 Task: Initiate a ticket for a report of a discrepancy in transaction history.
Action: Mouse moved to (45, 40)
Screenshot: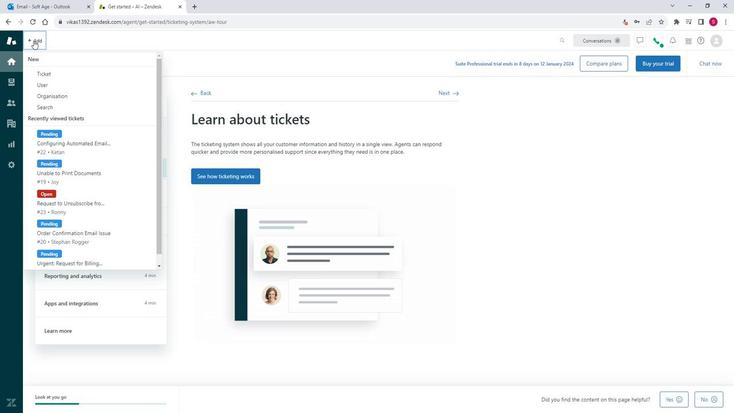 
Action: Mouse pressed left at (45, 40)
Screenshot: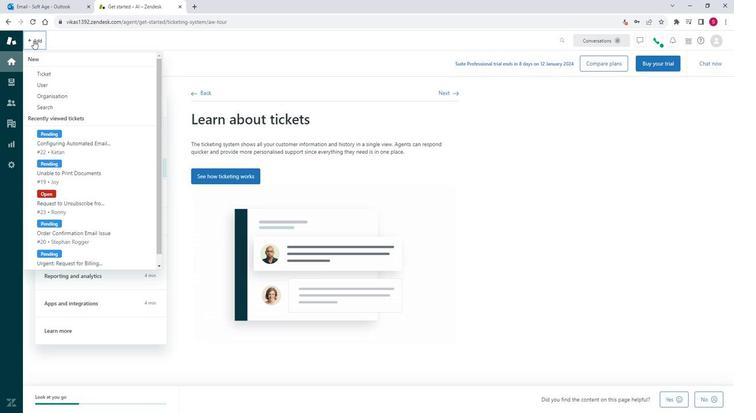 
Action: Mouse moved to (106, 41)
Screenshot: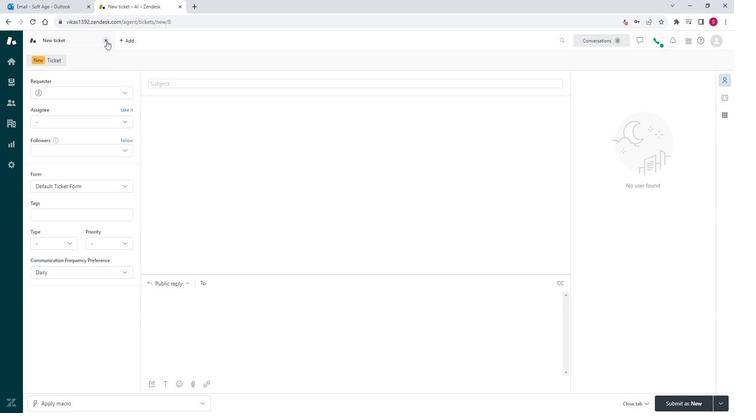 
Action: Mouse pressed left at (106, 41)
Screenshot: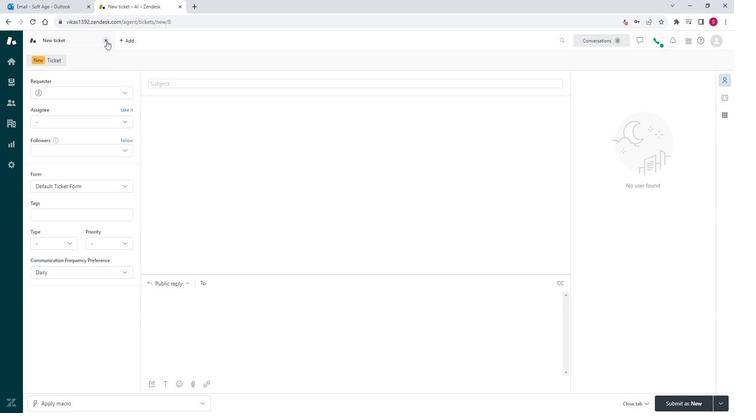 
Action: Mouse moved to (52, 73)
Screenshot: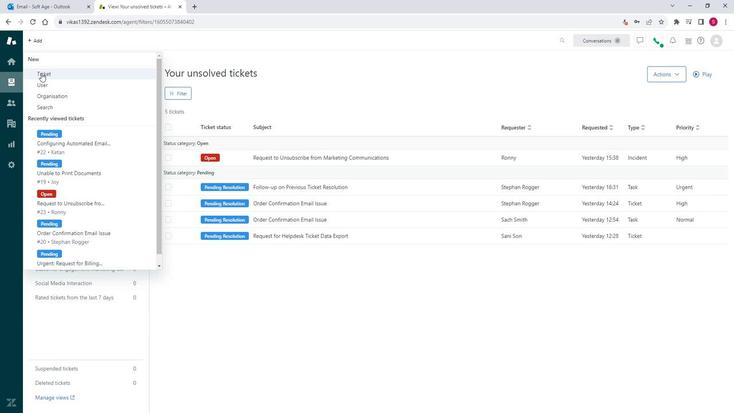 
Action: Mouse pressed left at (52, 73)
Screenshot: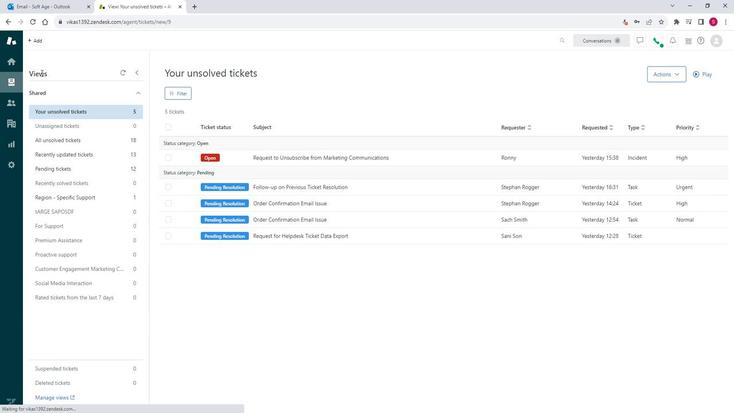 
Action: Mouse moved to (123, 92)
Screenshot: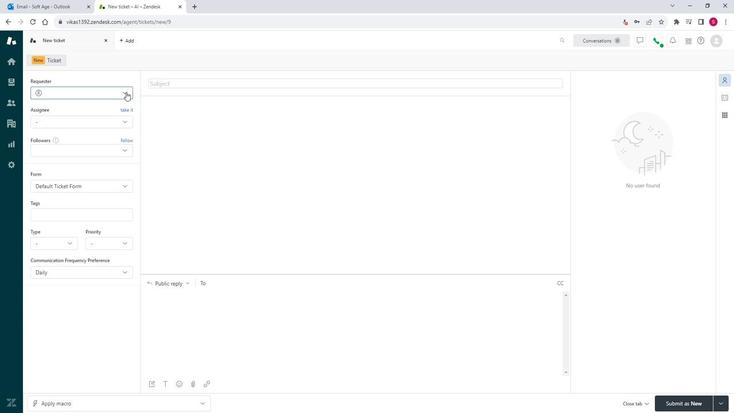 
Action: Mouse pressed left at (123, 92)
Screenshot: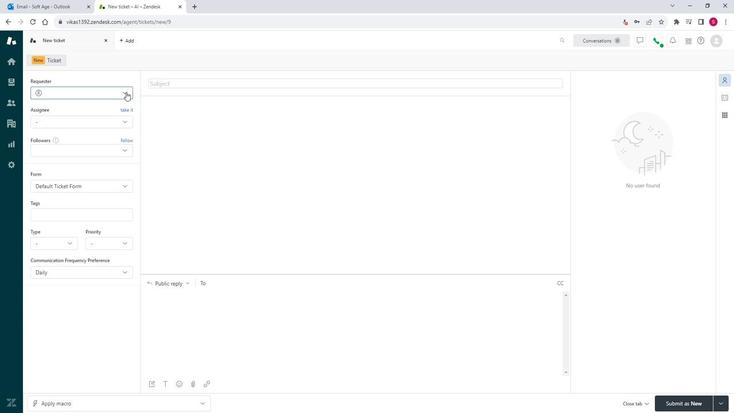 
Action: Mouse moved to (118, 95)
Screenshot: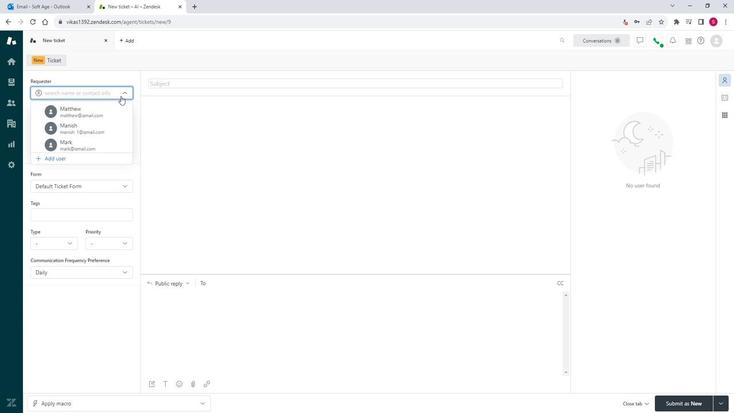 
Action: Key pressed m
Screenshot: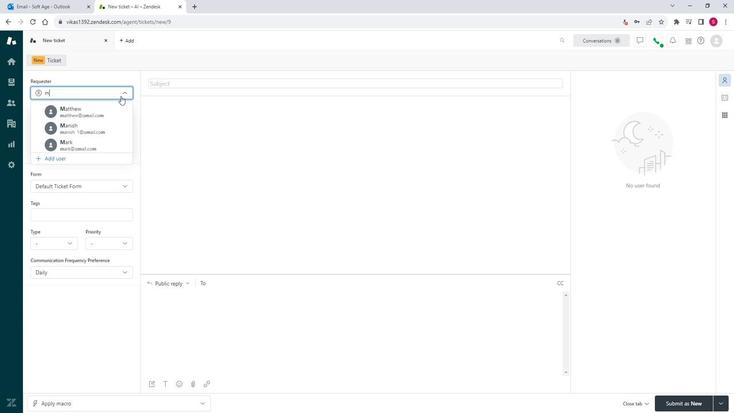 
Action: Mouse moved to (81, 127)
Screenshot: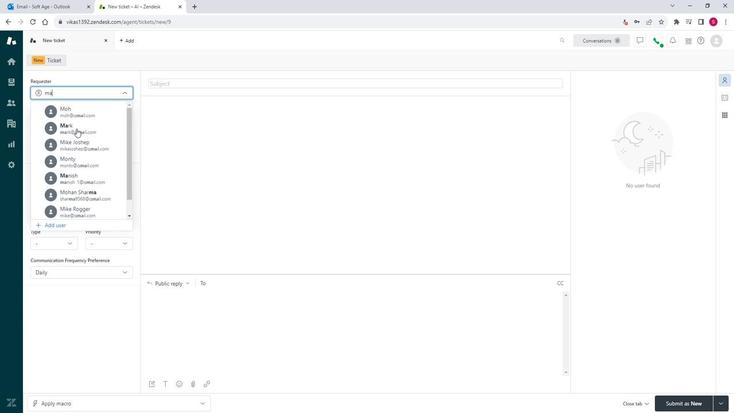 
Action: Key pressed a
Screenshot: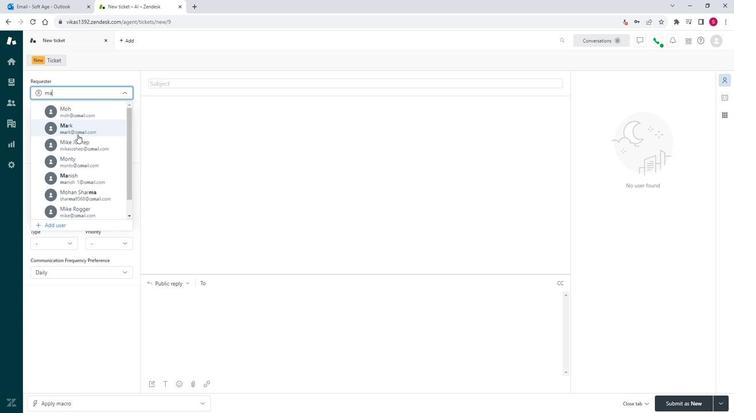 
Action: Mouse moved to (79, 126)
Screenshot: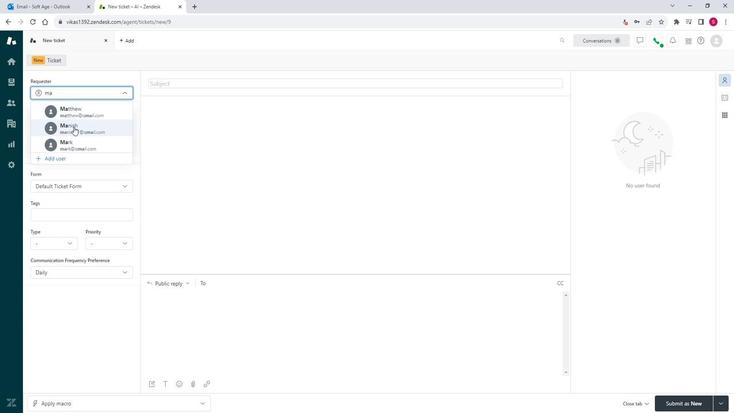 
Action: Mouse pressed left at (79, 126)
Screenshot: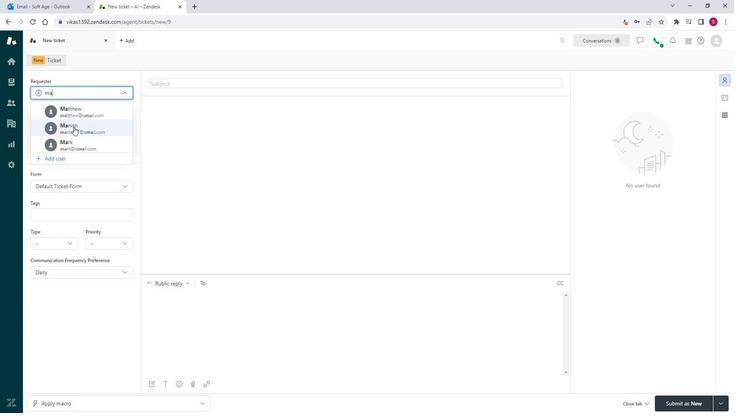 
Action: Mouse moved to (122, 123)
Screenshot: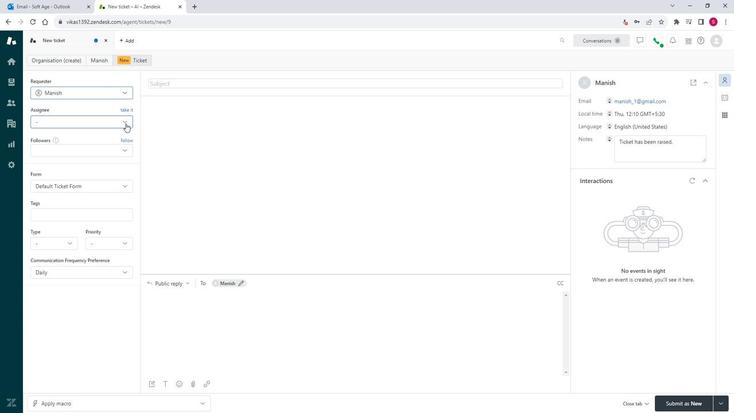 
Action: Mouse pressed left at (122, 123)
Screenshot: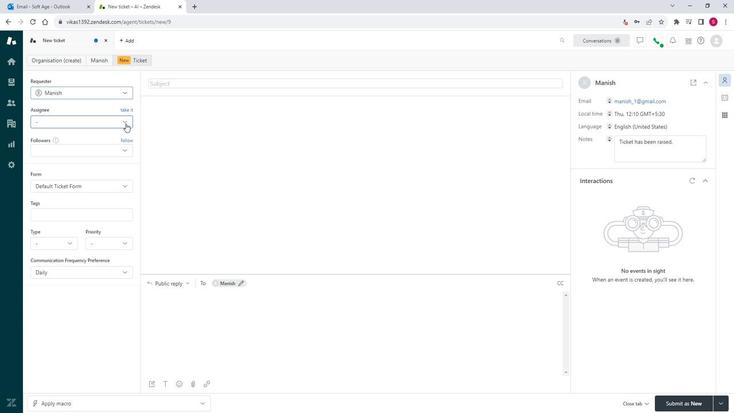 
Action: Mouse moved to (111, 150)
Screenshot: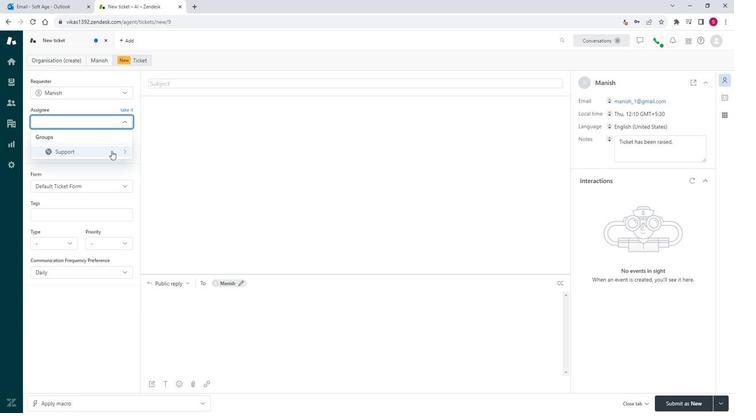 
Action: Mouse pressed left at (111, 150)
Screenshot: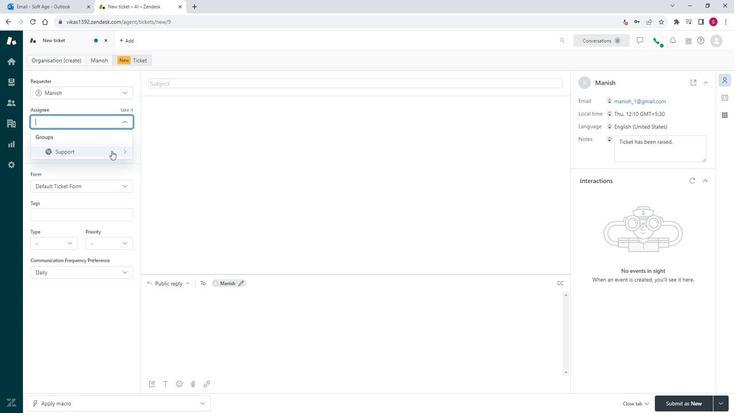 
Action: Mouse moved to (88, 162)
Screenshot: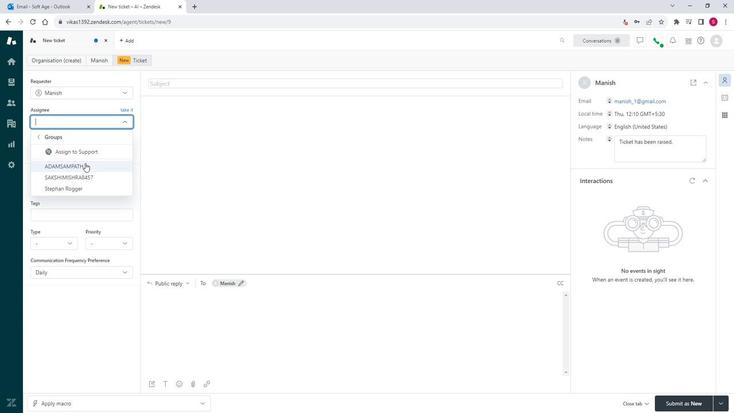 
Action: Mouse pressed left at (88, 162)
Screenshot: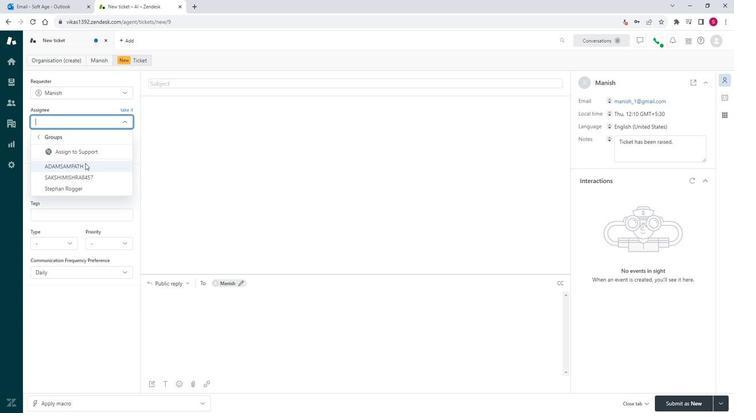 
Action: Mouse moved to (111, 152)
Screenshot: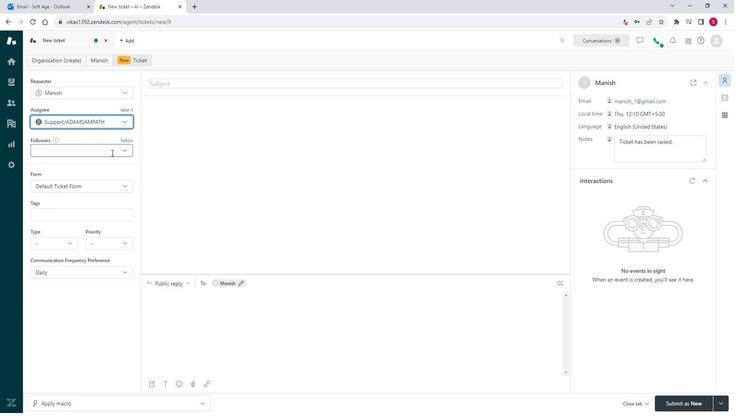 
Action: Mouse pressed left at (111, 152)
Screenshot: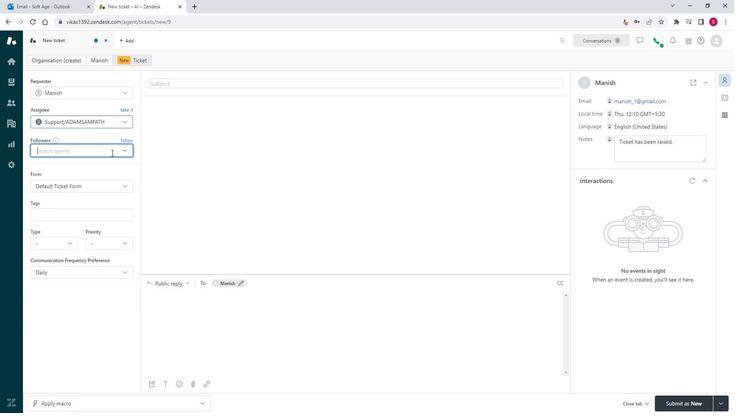 
Action: Mouse moved to (111, 152)
Screenshot: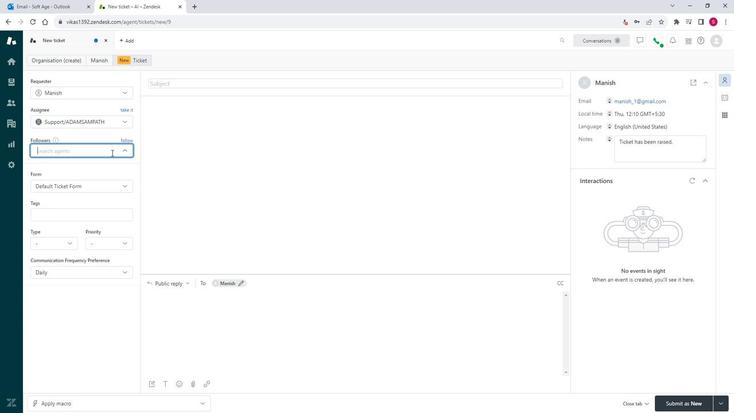 
Action: Key pressed <Key.shift>
Screenshot: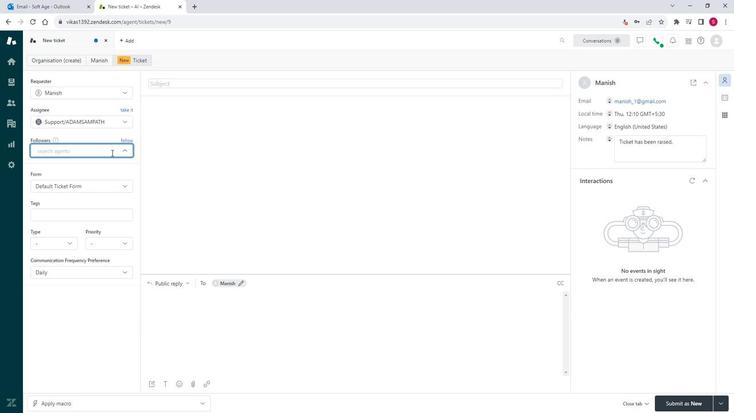 
Action: Mouse moved to (110, 151)
Screenshot: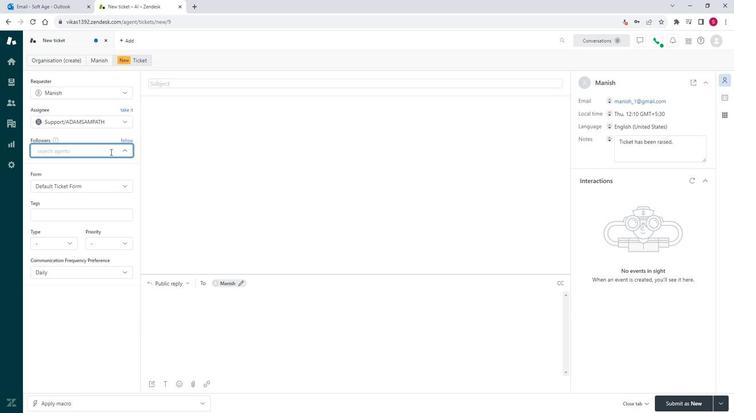 
Action: Key pressed <Key.shift><Key.shift><Key.shift><Key.shift><Key.shift><Key.shift>@
Screenshot: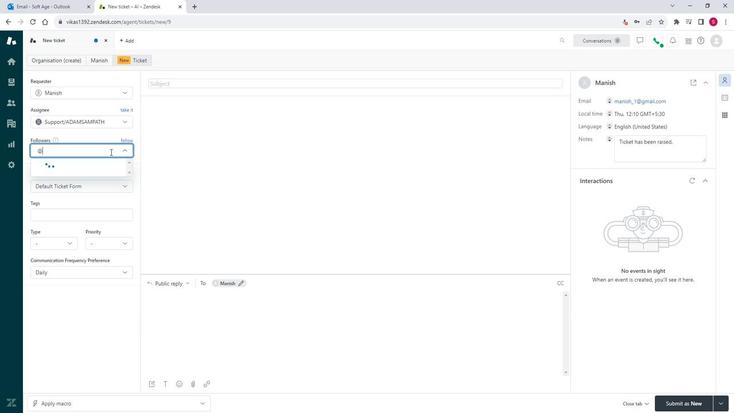 
Action: Mouse moved to (99, 185)
Screenshot: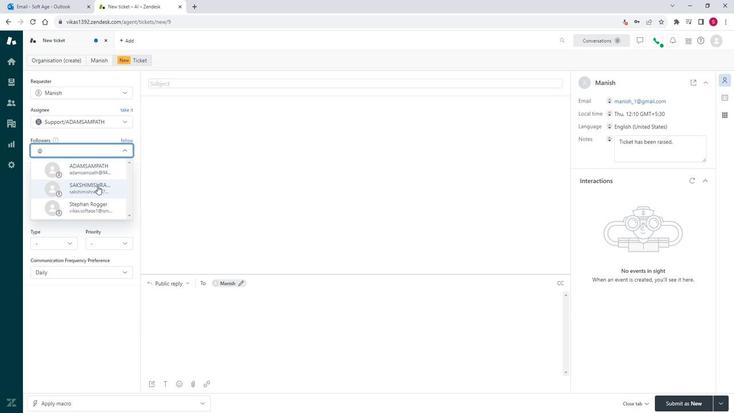 
Action: Mouse pressed left at (99, 185)
Screenshot: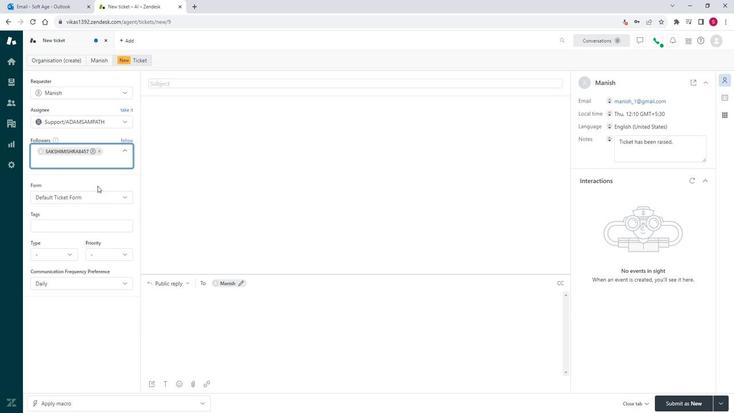 
Action: Mouse moved to (90, 171)
Screenshot: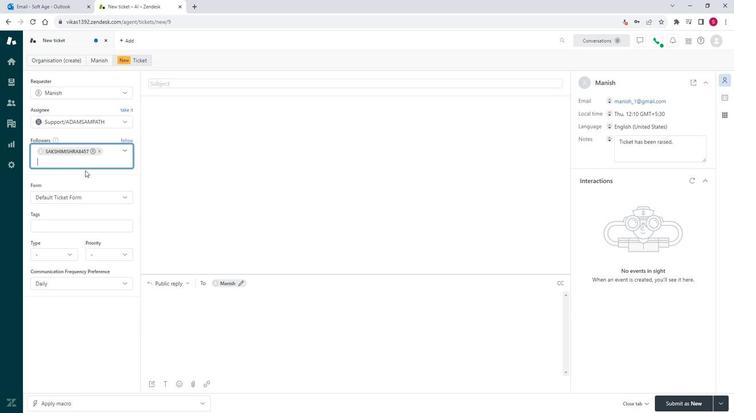 
Action: Key pressed <Key.shift>
Screenshot: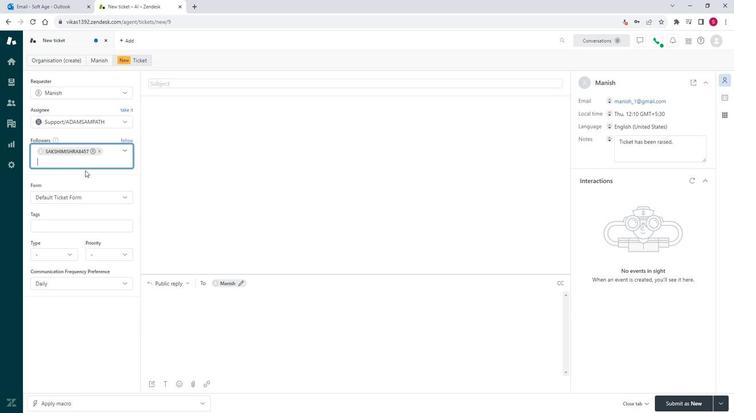 
Action: Mouse moved to (88, 169)
Screenshot: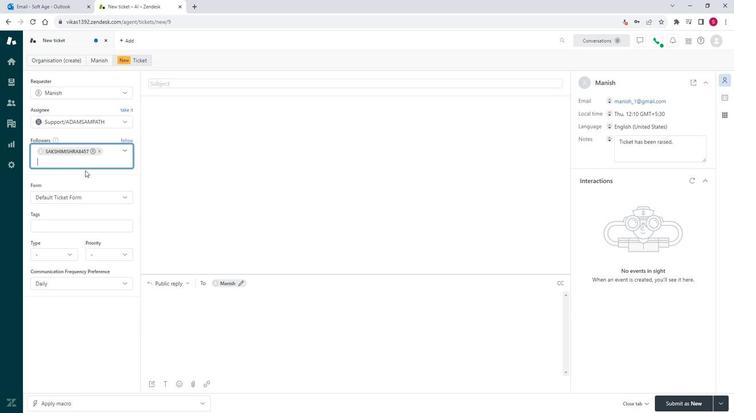 
Action: Key pressed @
Screenshot: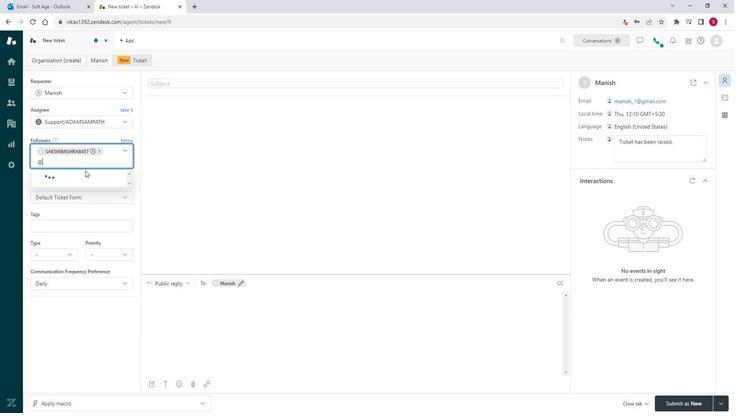 
Action: Mouse moved to (91, 202)
Screenshot: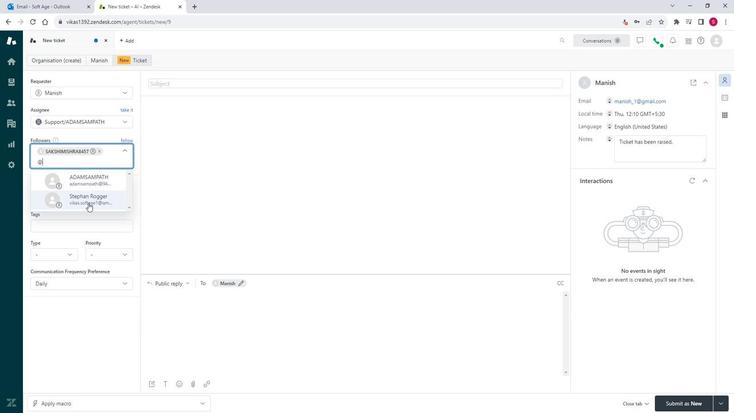
Action: Mouse pressed left at (91, 202)
Screenshot: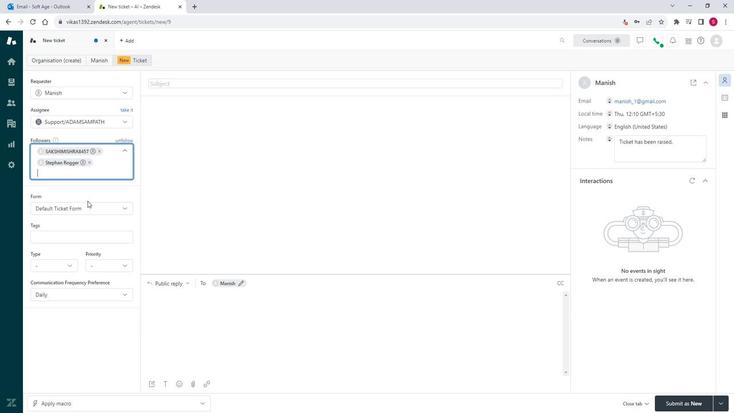 
Action: Mouse moved to (103, 232)
Screenshot: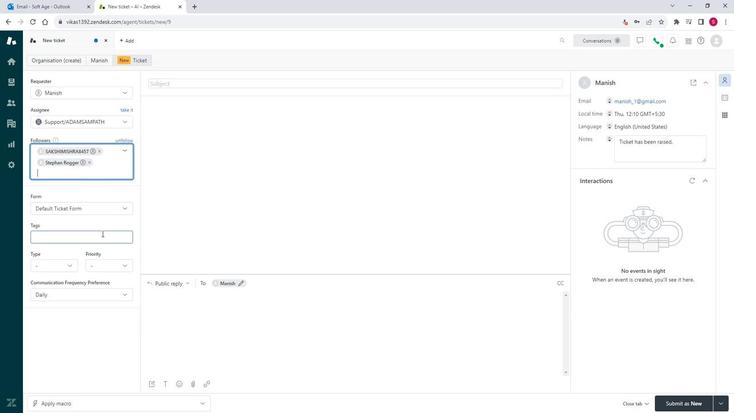 
Action: Mouse pressed left at (103, 232)
Screenshot: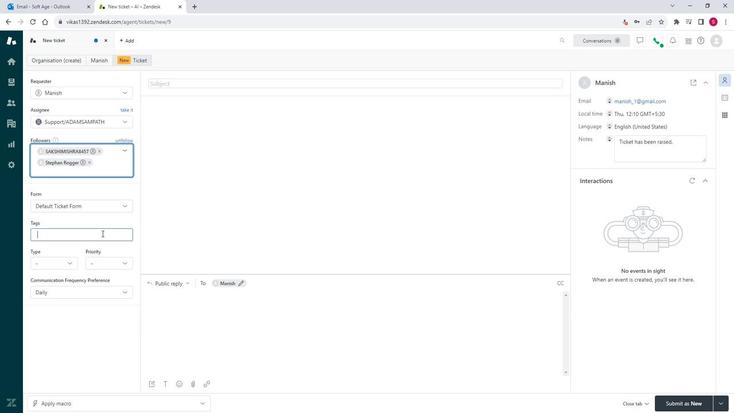 
Action: Mouse moved to (99, 224)
Screenshot: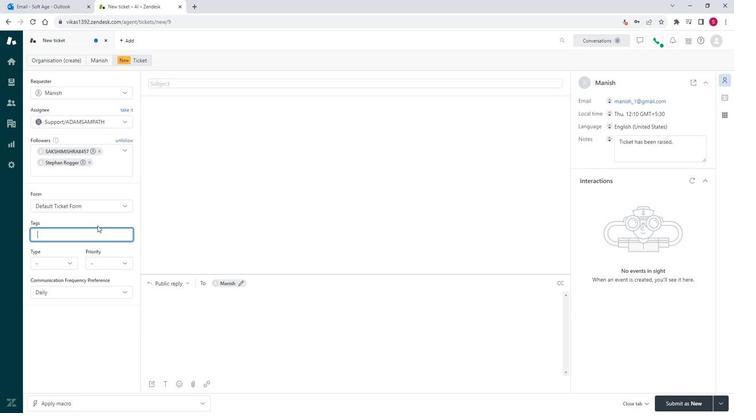 
Action: Key pressed trana<Key.backspace>saction<Key.shift>_history<Key.enter>issue<Key.enter>
Screenshot: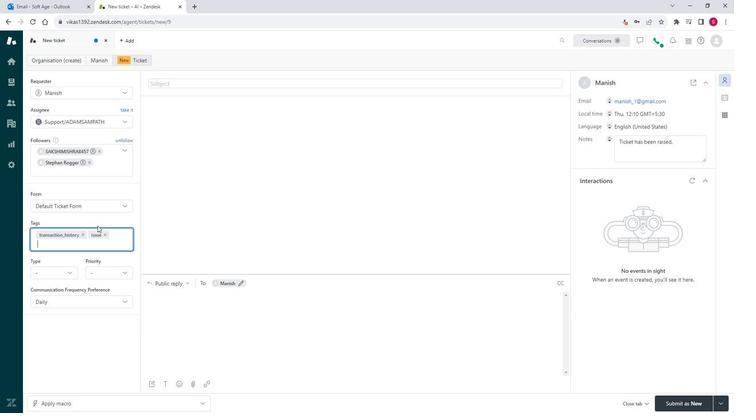 
Action: Mouse moved to (76, 273)
Screenshot: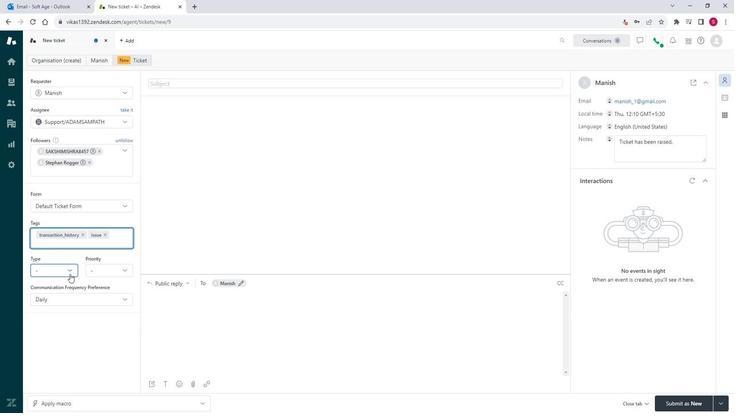 
Action: Mouse pressed left at (76, 273)
Screenshot: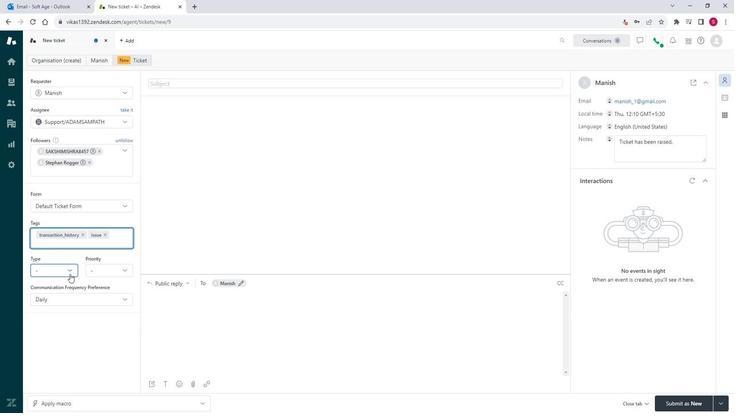 
Action: Mouse moved to (72, 315)
Screenshot: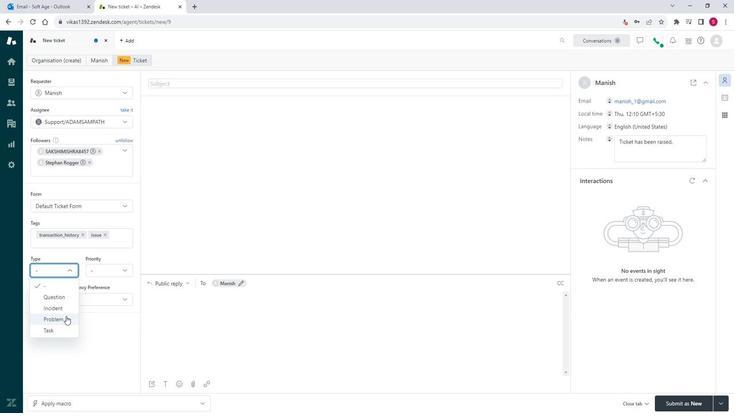 
Action: Mouse pressed left at (72, 315)
Screenshot: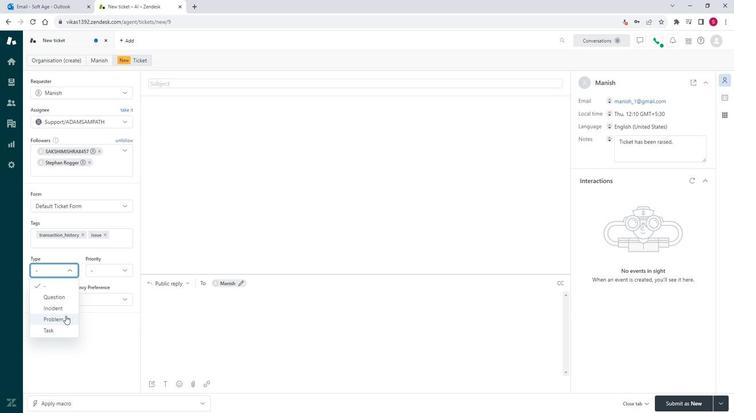 
Action: Mouse moved to (122, 265)
Screenshot: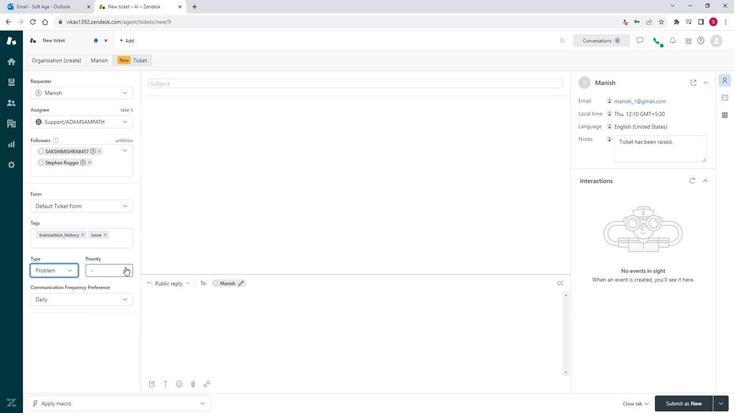 
Action: Mouse pressed left at (122, 265)
Screenshot: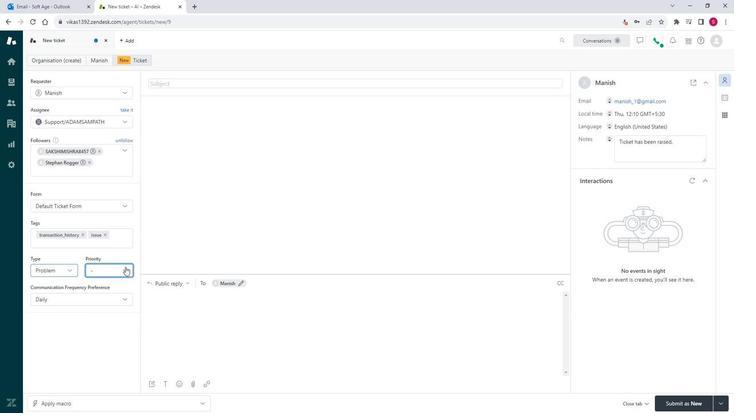 
Action: Mouse moved to (113, 319)
Screenshot: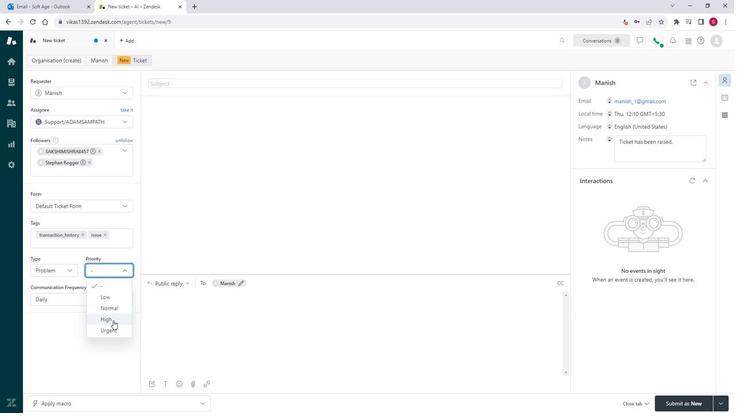 
Action: Mouse pressed left at (113, 319)
Screenshot: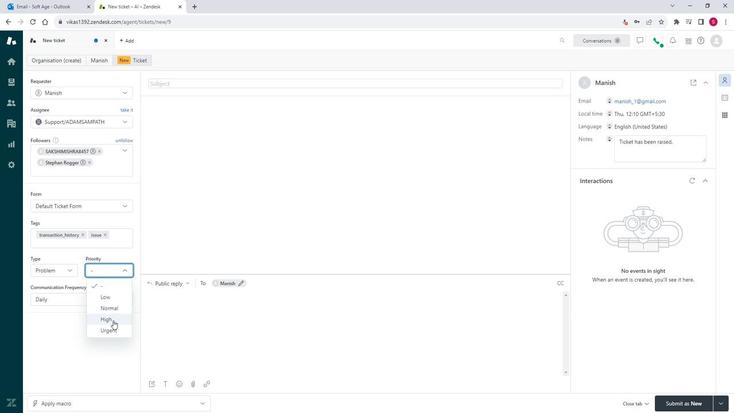 
Action: Mouse moved to (165, 84)
Screenshot: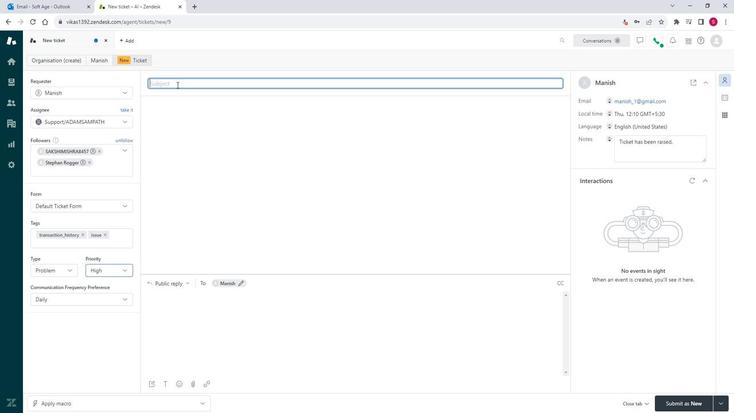 
Action: Mouse pressed left at (165, 84)
Screenshot: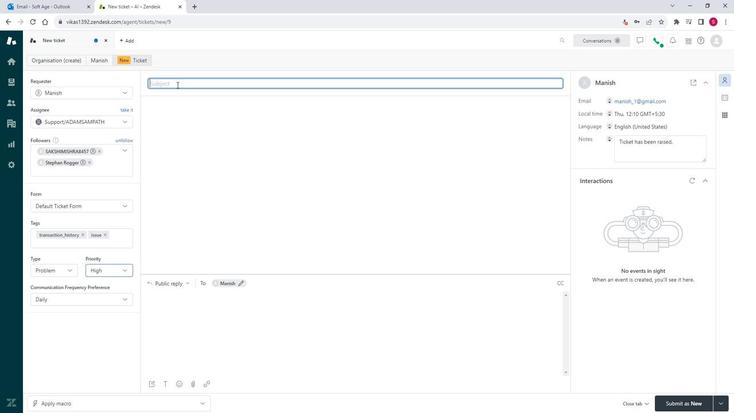 
Action: Mouse moved to (165, 85)
Screenshot: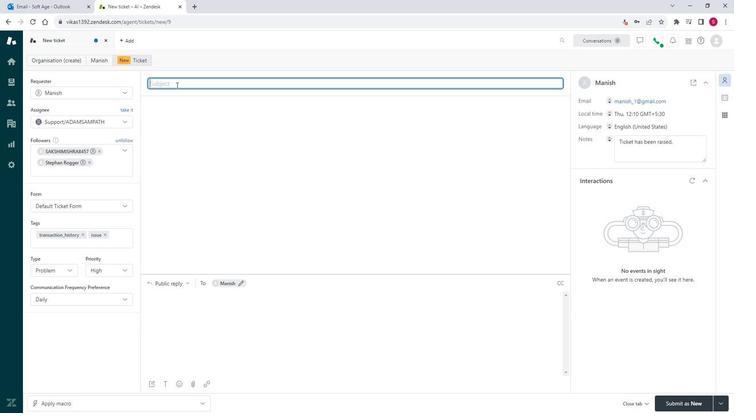 
Action: Key pressed <Key.shift><Key.shift><Key.shift><Key.shift><Key.shift><Key.shift><Key.shift><Key.shift><Key.shift><Key.shift><Key.shift><Key.shift><Key.shift><Key.shift>Report<Key.space>of<Key.space>d<Key.backspace><Key.caps_lock>D<Key.caps_lock>iscrepancy<Key.space>in<Key.space><Key.shift><Key.caps_lock>T<Key.caps_lock>ransaction<Key.space><Key.caps_lock><Key.caps_lock>h<Key.caps_lock>ISTORY<Key.space>
Screenshot: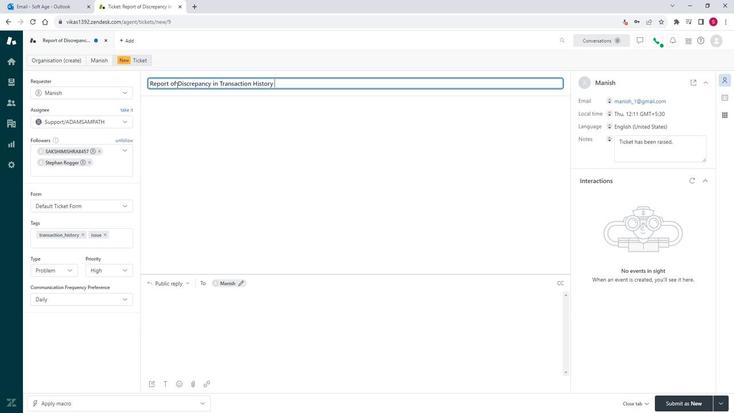 
Action: Mouse moved to (143, 105)
Screenshot: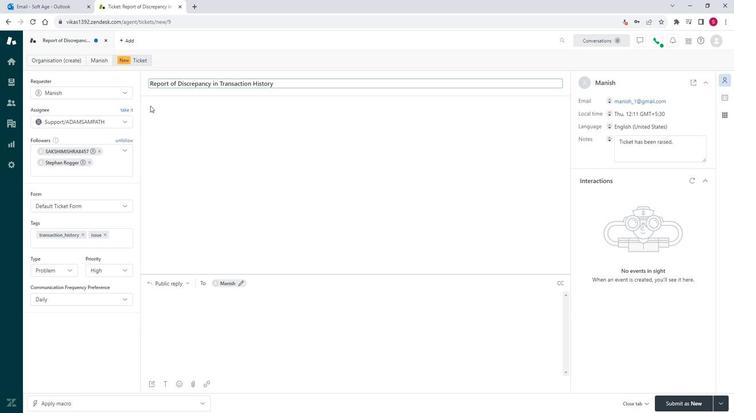
Action: Mouse pressed left at (143, 105)
Screenshot: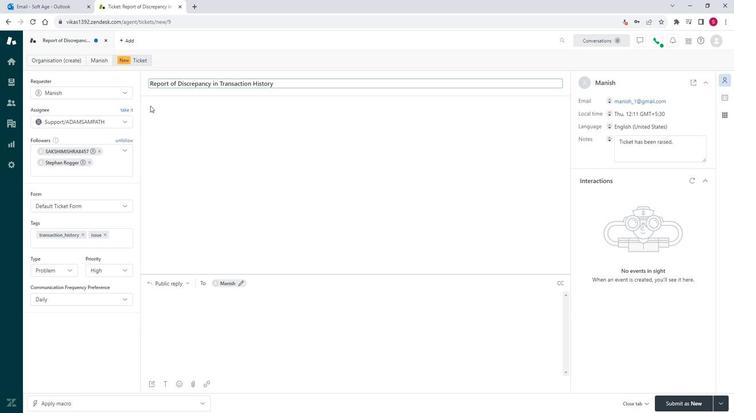 
Action: Mouse moved to (138, 98)
Screenshot: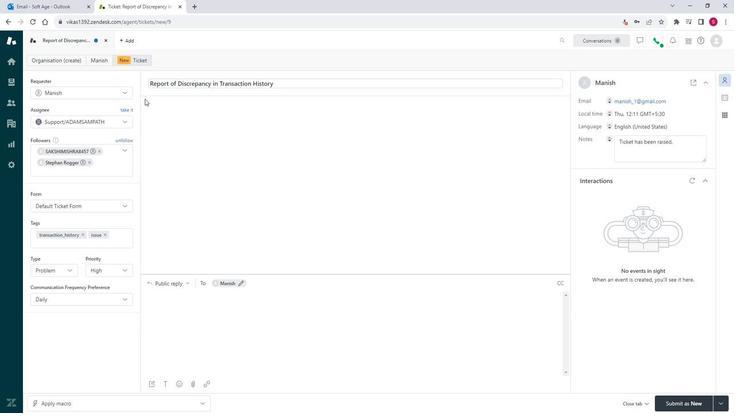 
Action: Mouse pressed left at (138, 98)
Screenshot: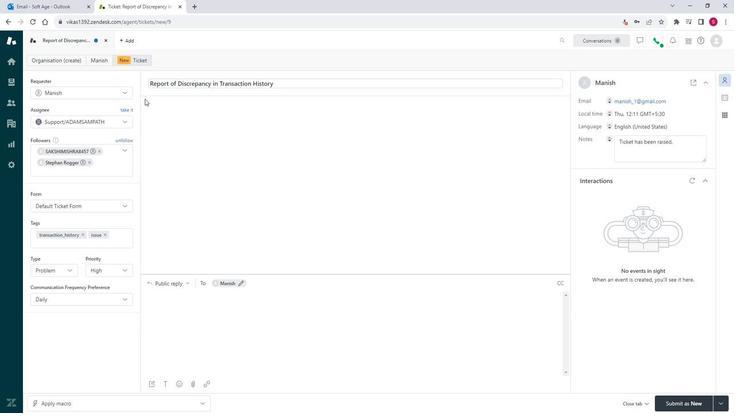 
Action: Mouse moved to (154, 295)
Screenshot: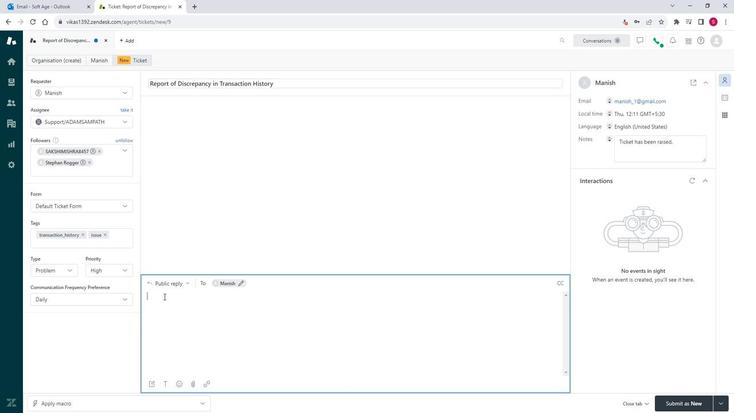 
Action: Mouse pressed left at (154, 295)
Screenshot: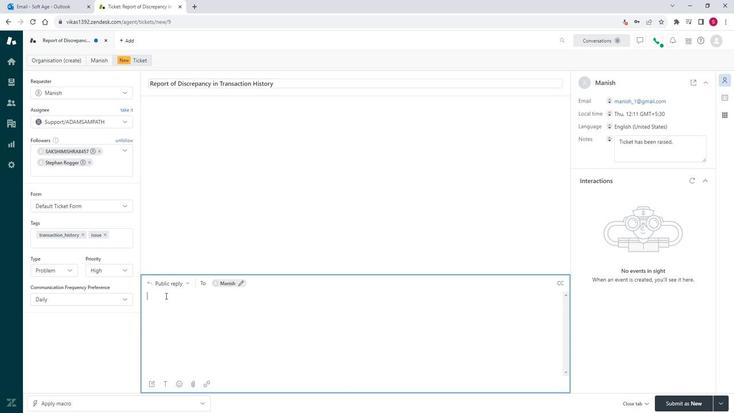 
Action: Mouse moved to (176, 269)
Screenshot: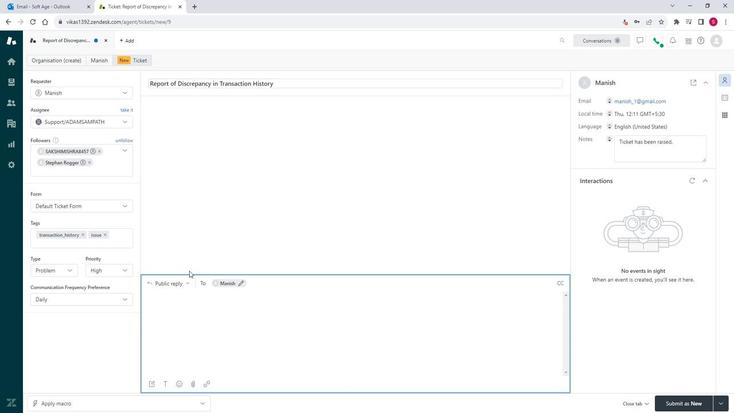 
Action: Key pressed <Key.shift><Key.shift><Key.shift><Key.shift><Key.shift><Key.shift><Key.shift><Key.shift><Key.shift>dEAR<Key.space><Key.caps_lock>s<Key.caps_lock>UPPORT<Key.space><Key.shift><Key.shift><Key.shift><Key.shift><Key.shift><Key.shift><Key.shift><Key.shift><Key.shift><Key.shift><Key.shift><Key.shift><Key.shift><Key.shift>tEAM,<Key.enter><Key.shift>i<Key.space>HOPE<Key.space>THIS<Key.space>MESSAGE<Key.space>FINDS<Key.space>YOU<Key.space>WEKK<Key.backspace><Key.backspace>LL;<Key.backspace>.<Key.space><Key.shift>i<Key.space>HAVE<Key.space>A<Key.backspace>OBSERE<Key.backspace>VED<Key.space>ISSUES<Key.space>IN<Key.space>MY<Key.space>TRANSACTION<Key.space>HISTORU<Key.backspace>Y<Key.space><Key.backspace>.<Key.shift><Key.shift><Key.shift><Key.shift><Key.shift><Key.shift><Key.shift><Key.shift><Key.shift><Key.shift><Key.shift><Key.space><Key.shift>tHE<Key.space>DETAILS<Key.space>OF<Key.space>THE<Key.space>TRANSACTION<Key.space>IN<Key.space>QUESTION<Key.space>ARE<Key.space>OUTLINES<Key.backspace>DB<Key.backspace><Key.space>BELOW<Key.shift>:<Key.enter><Key.shift>dETAILS<Key.space>OF<Key.space>THE<Key.space>DISCRE[<Key.backspace>PANV<Key.backspace>CY<Key.shift>:<Key.enter><Key.tab>
Screenshot: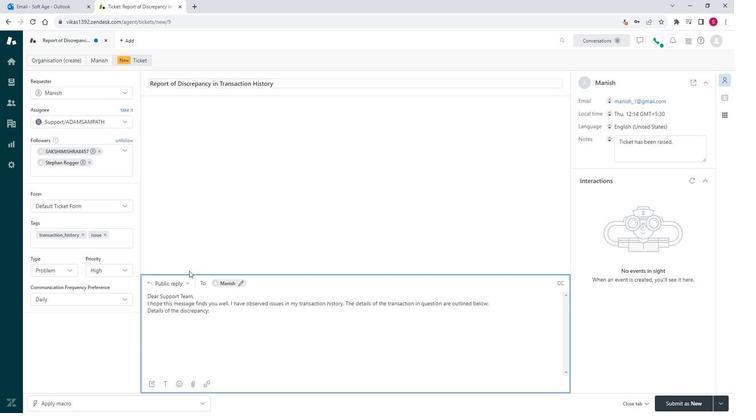 
Action: Mouse moved to (145, 315)
Screenshot: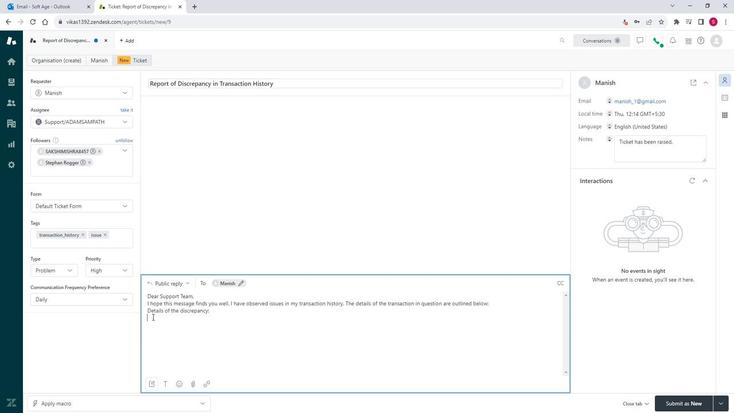 
Action: Mouse pressed left at (145, 315)
Screenshot: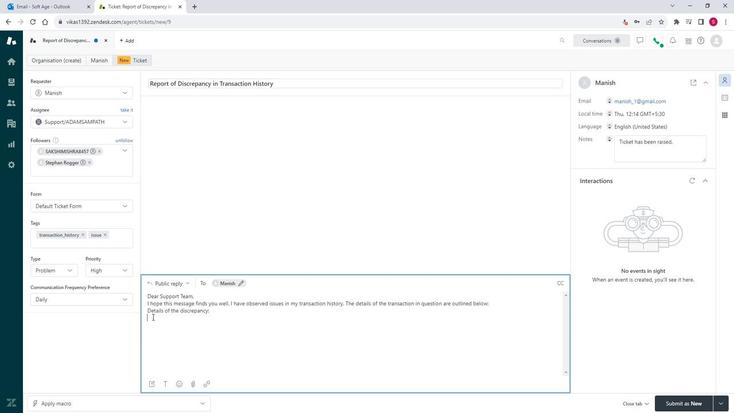 
Action: Mouse moved to (173, 307)
Screenshot: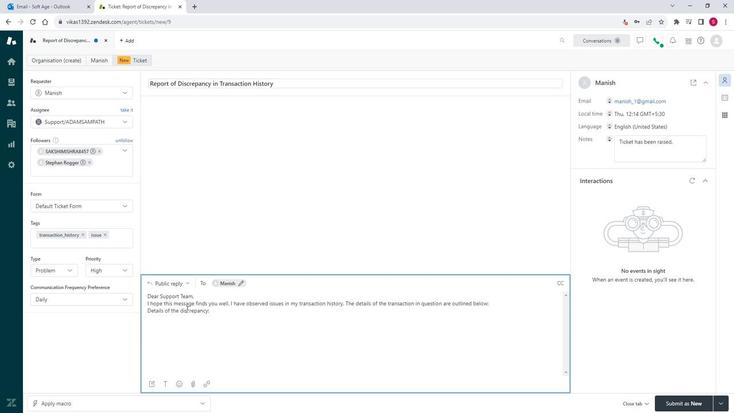 
Action: Key pressed <Key.shift><Key.shift><Key.shift><Key.shift><Key.shift><Key.shift><Key.shift><Key.shift><Key.shift><Key.shift><Key.shift><Key.shift><Key.shift><Key.shift><Key.shift><Key.shift><Key.shift><Key.shift><Key.shift><Key.shift><Key.shift><Key.shift><Key.shift><Key.shift><Key.space><Key.space><Key.space><Key.space><Key.shift>dATE<Key.space>AND<Key.space>T<Key.backspace><Key.shift>tIME<Key.shift><Key.shift><Key.space><Key.shift>:
Screenshot: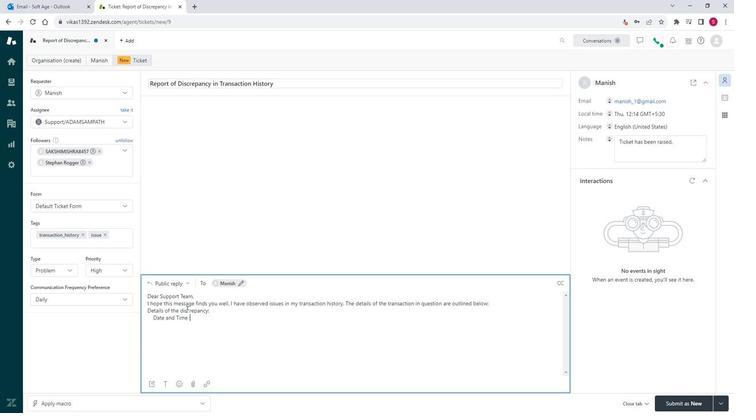 
Action: Mouse moved to (188, 324)
Screenshot: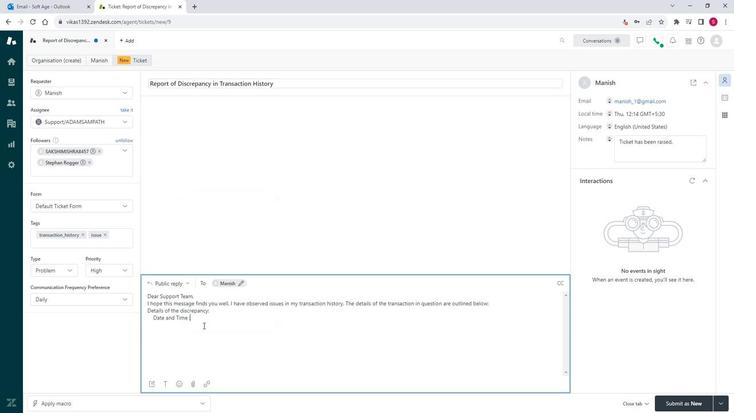 
Action: Mouse pressed left at (188, 324)
Screenshot: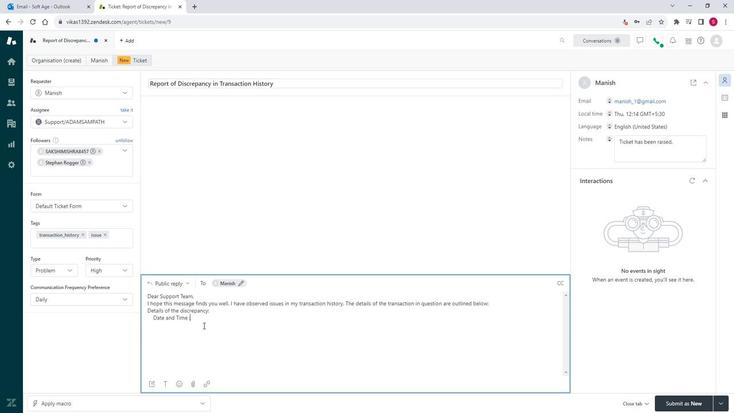
Action: Mouse moved to (191, 311)
Screenshot: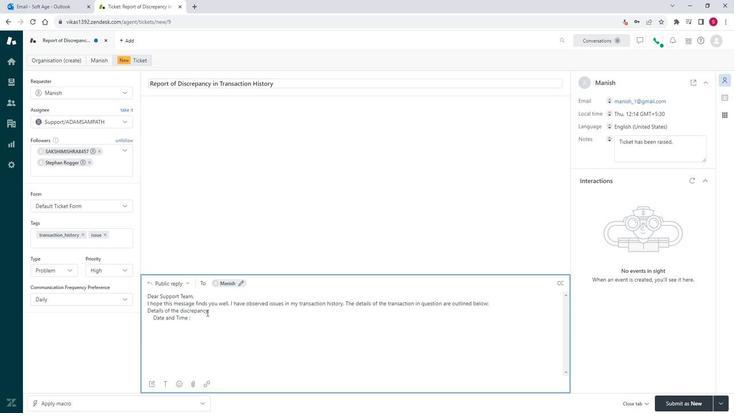 
Action: Mouse pressed left at (191, 311)
Screenshot: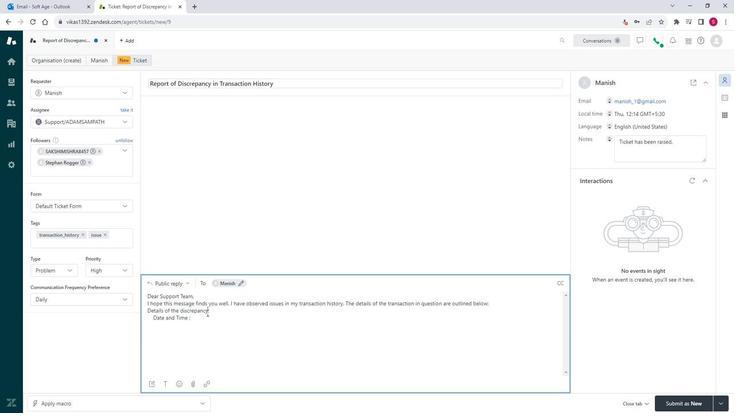 
Action: Mouse moved to (198, 319)
Screenshot: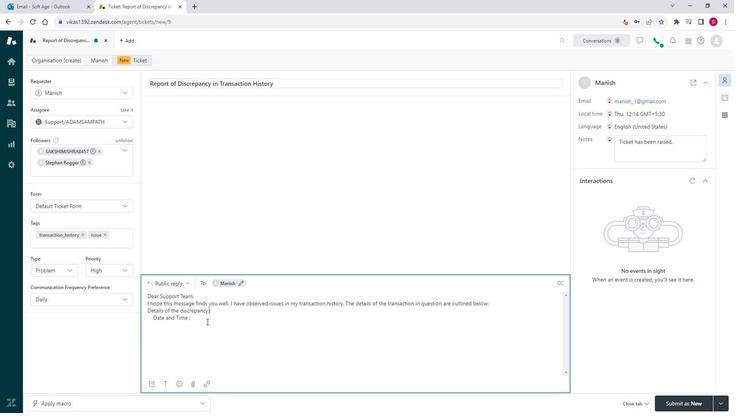 
Action: Key pressed <Key.space>
Screenshot: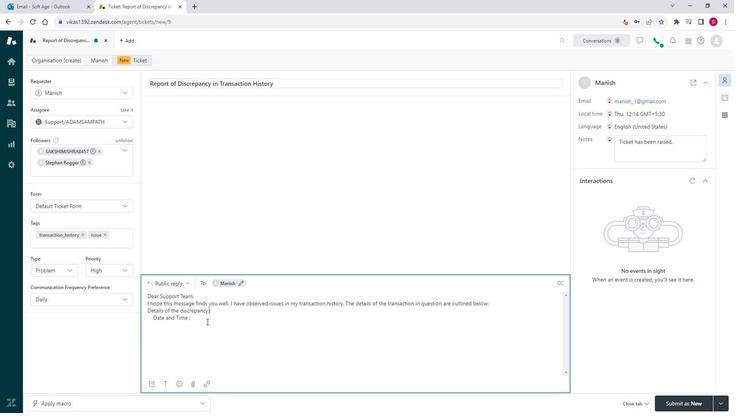 
Action: Mouse moved to (178, 317)
Screenshot: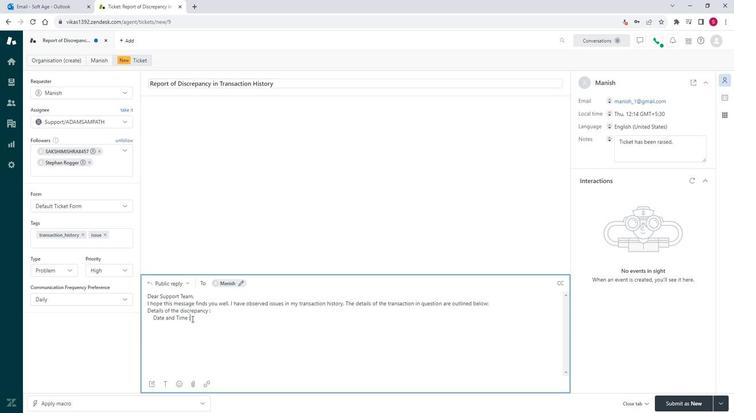 
Action: Mouse pressed left at (178, 317)
Screenshot: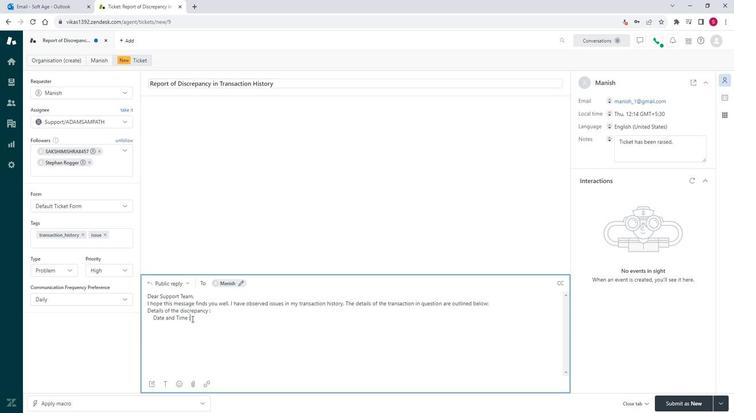 
Action: Mouse moved to (179, 316)
Screenshot: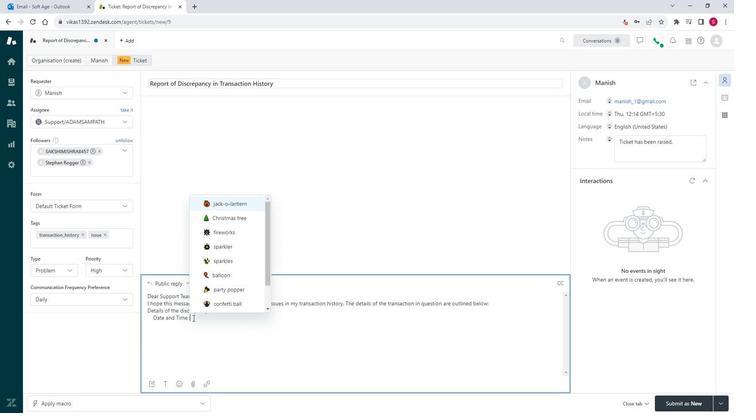 
Action: Key pressed <Key.space>02/01/2024<Key.enter><Key.tab>
Screenshot: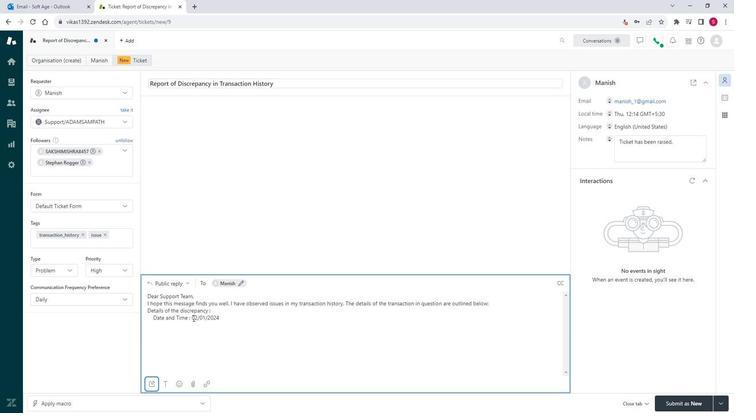 
Action: Mouse moved to (148, 323)
Screenshot: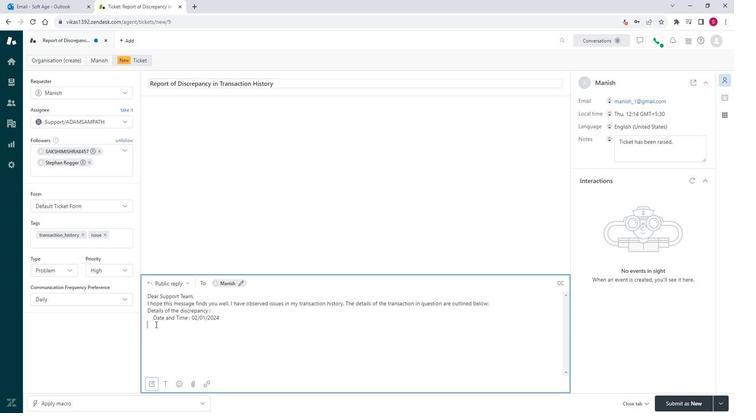 
Action: Mouse pressed left at (148, 323)
Screenshot: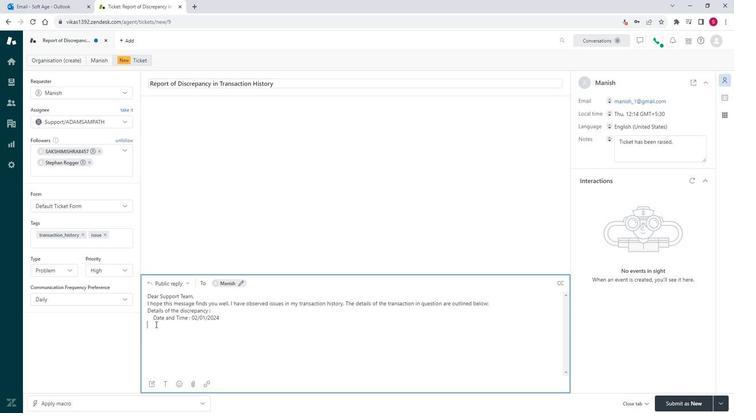 
Action: Mouse moved to (152, 320)
Screenshot: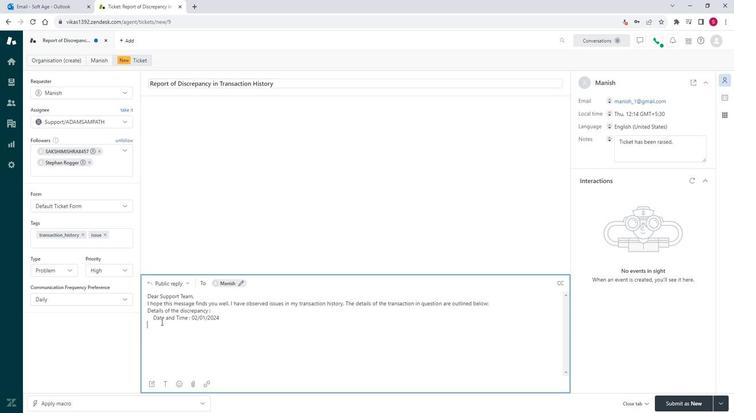 
Action: Key pressed <Key.space>
Screenshot: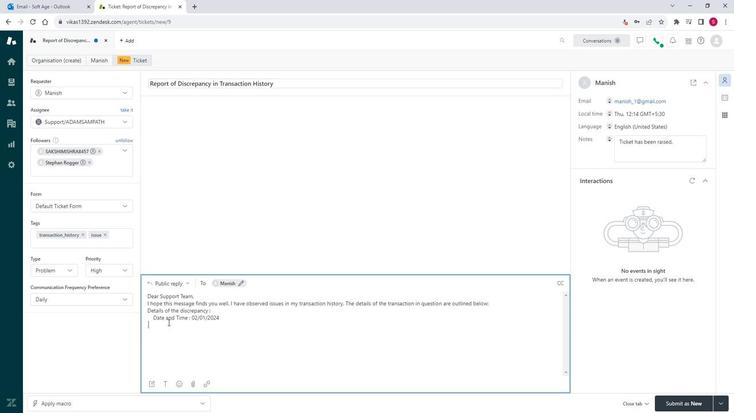 
Action: Mouse moved to (158, 321)
Screenshot: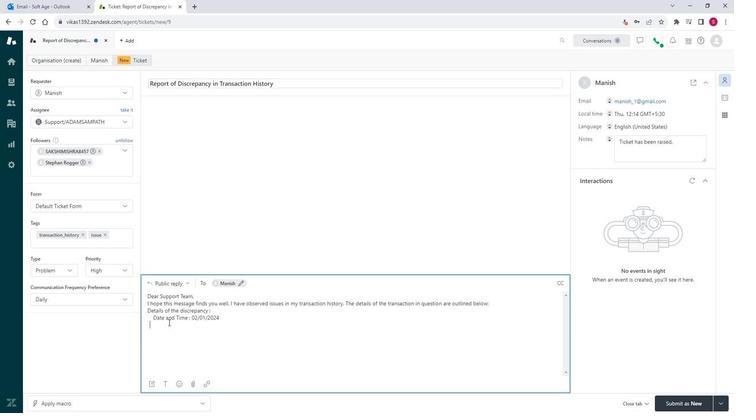 
Action: Key pressed <Key.space>
Screenshot: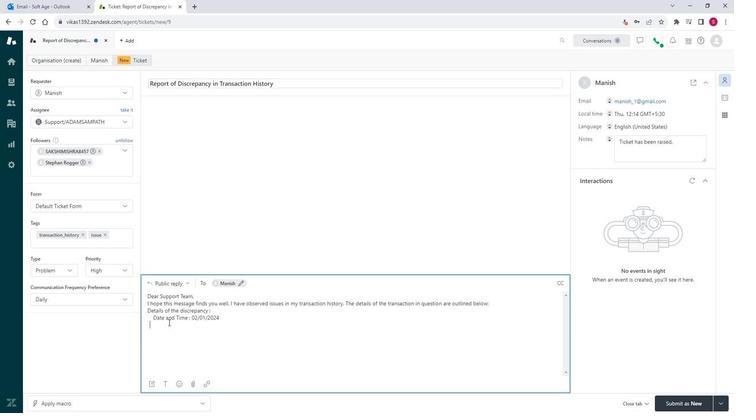 
Action: Mouse moved to (159, 321)
Screenshot: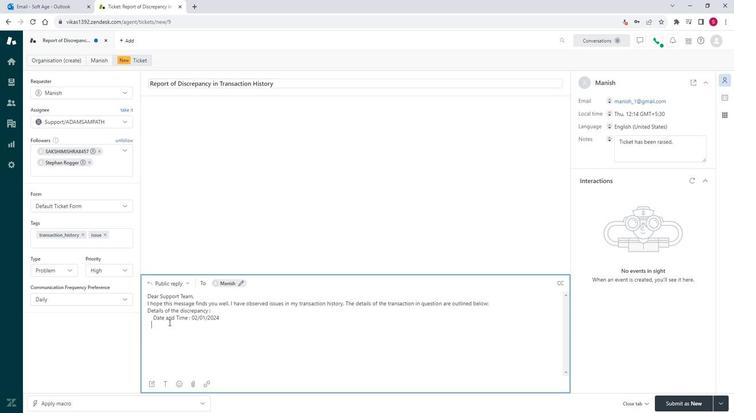 
Action: Key pressed <Key.space><Key.space>
Screenshot: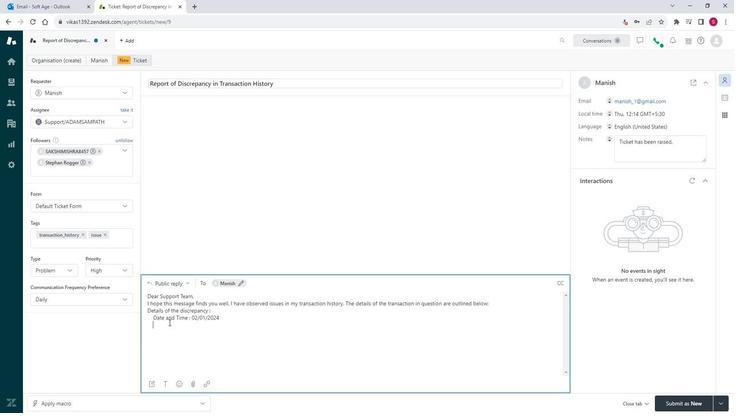 
Action: Mouse moved to (159, 321)
Screenshot: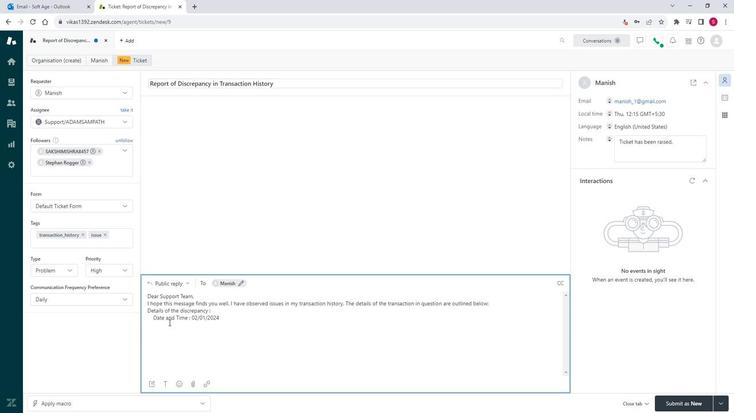 
Action: Key pressed <Key.shift>aMOUNT<Key.space><Key.shift>iNC<Key.backspace>VOLVED<Key.space><Key.shift>:<Key.space>500/-<Key.enter><Key.space><Key.space><Key.space><Key.space><Key.shift><Key.shift>tRANSACTION<Key.space><Key.shift>id<Key.space>OR<Key.space><Key.shift><Key.shift><Key.shift><Key.shift><Key.shift><Key.shift><Key.shift>rEFERENVE<Key.backspace><Key.backspace>CE<Key.space><Key.shift>:<Key.space>1234567890<Key.enter><Key.space><Key.space><Key.space><Key.space><Key.shift>dESCRIPTION<Key.space><Key.shift><Key.shift><Key.shift><Key.shift><Key.shift><Key.shift><Key.shift>:<Key.space><Key.shift>rEPRO<Key.backspace><Key.backspace>ORTING<Key.space>A<Key.space>DISCREPANCY<Key.space>IN<Key.space>TRANSACTION<Key.space>HISTORY<Key.space>FOR<Key.space>PROMPT<Key.space>O<Key.backspace>INVESTIGATION<Key.space>AND<Key.space>RESOLUTION.<Key.enter><Key.shift>tHANK<Key.space>UO<Key.backspace><Key.backspace>YOU.<Key.enter><Key.shift><Key.shift><Key.shift><Key.shift><Key.shift><Key.shift><Key.shift><Key.shift><Key.shift><Key.shift><Key.shift><Key.shift><Key.shift><Key.shift><Key.shift><Key.shift><Key.shift><Key.shift>sINCEREK<Key.backspace>LY/<Key.backspace>,<Key.enter><Key.shift>mANISH
Screenshot: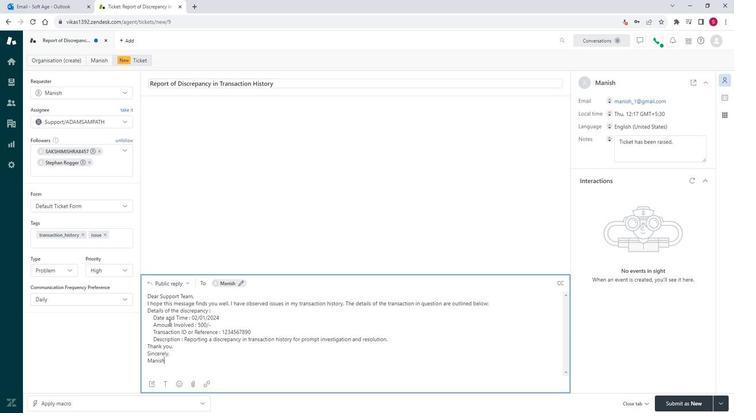 
Action: Mouse moved to (153, 359)
Screenshot: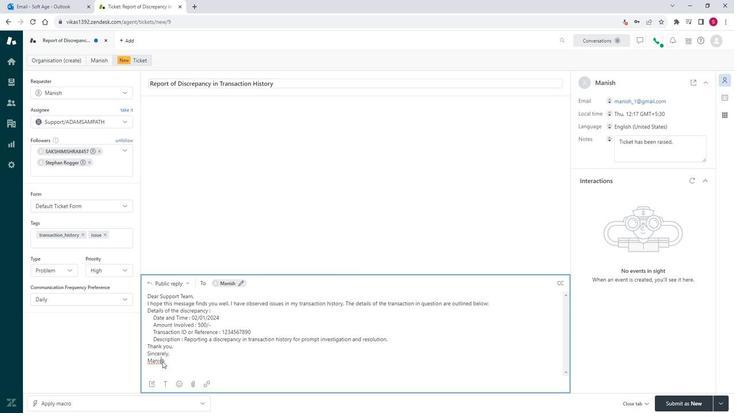 
Action: Mouse pressed right at (153, 359)
Screenshot: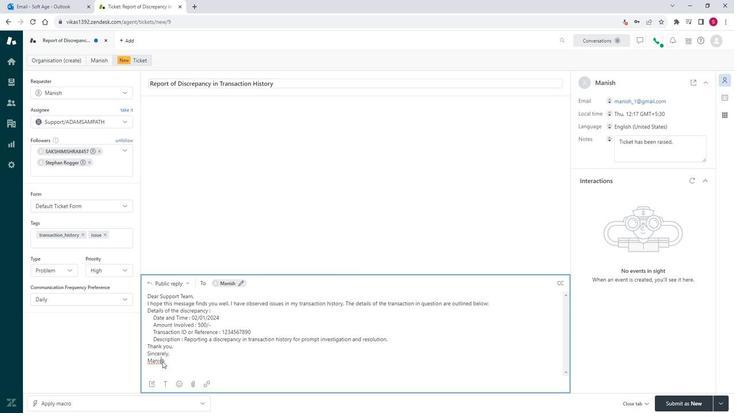 
Action: Mouse moved to (179, 266)
Screenshot: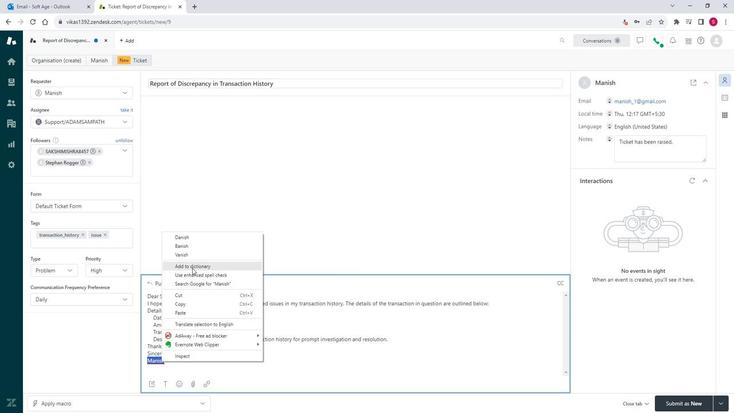 
Action: Mouse pressed left at (179, 266)
Screenshot: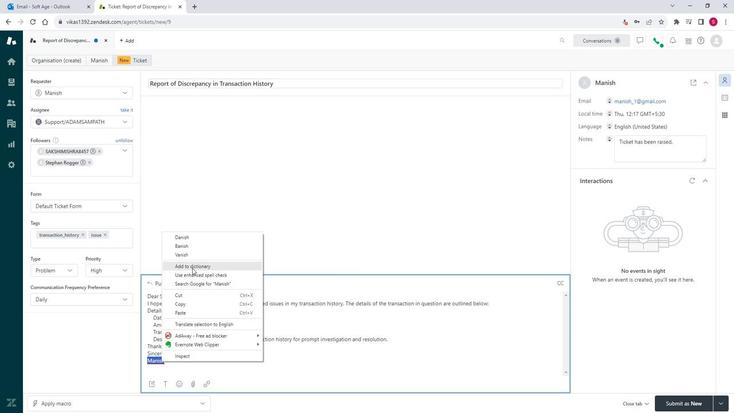 
Action: Mouse moved to (192, 361)
Screenshot: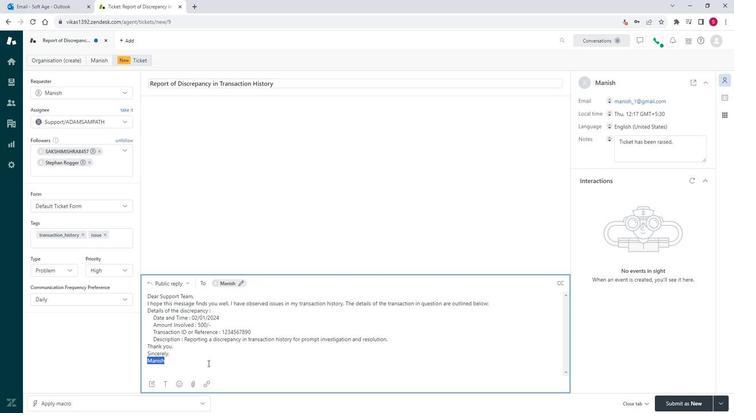 
Action: Mouse pressed left at (192, 361)
Screenshot: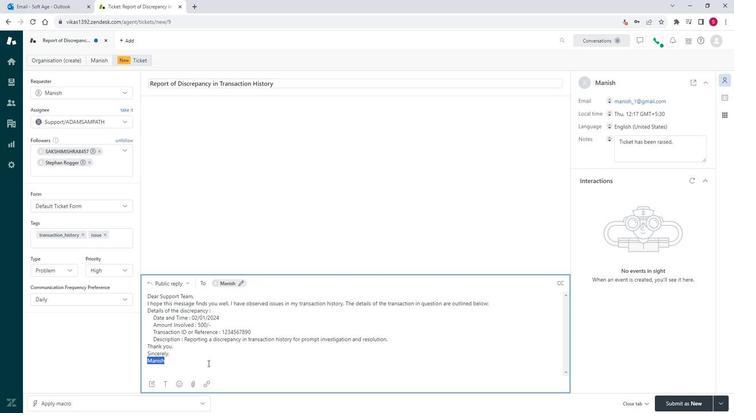 
Action: Mouse moved to (584, 141)
Screenshot: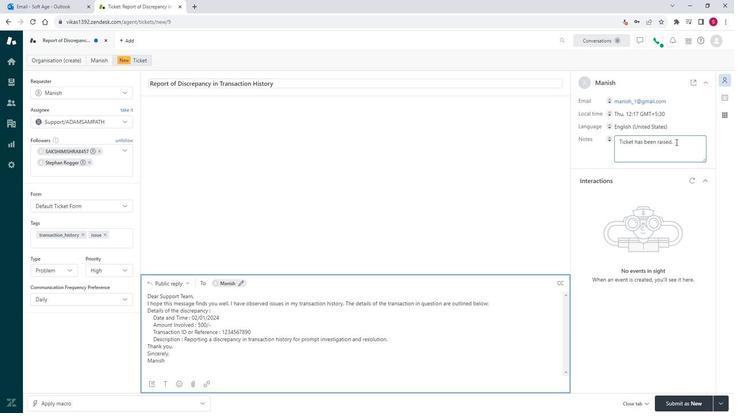 
Action: Mouse pressed left at (584, 141)
Screenshot: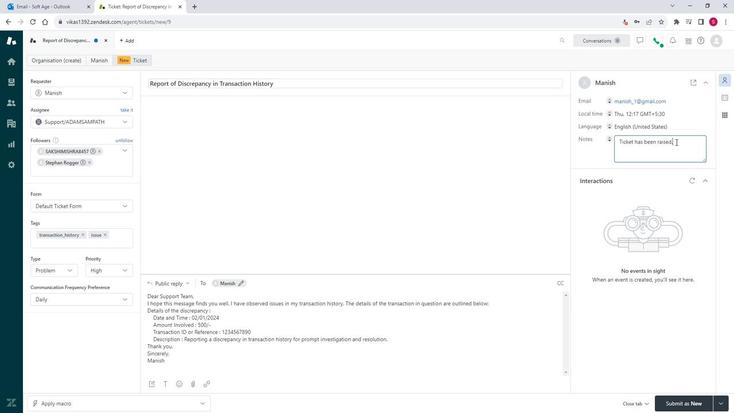 
Action: Mouse moved to (584, 141)
Screenshot: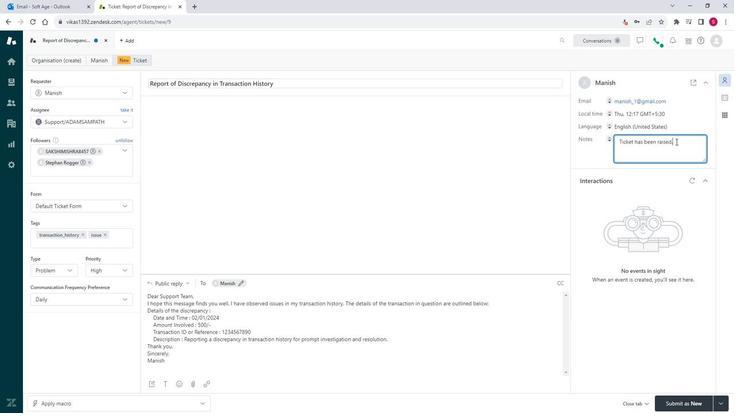 
Action: Key pressed <Key.backspace><Key.backspace><Key.backspace><Key.backspace><Key.backspace><Key.backspace><Key.backspace><Key.backspace><Key.backspace><Key.backspace><Key.backspace><Key.backspace><Key.backspace><Key.backspace><Key.shift><Key.shift><Key.shift><Key.shift><Key.shift><Key.shift><Key.shift><Key.shift><Key.shift><Key.shift><Key.shift><Key.shift><Key.shift><Key.shift><Key.shift><Key.shift><Key.shift><Key.shift><Key.shift><Key.shift><Key.shift><Key.shift><Key.shift><Key.shift><Key.shift><Key.shift>tUCJET==<Key.backspace><Key.backspace><Key.backspace><Key.backspace><Key.backspace><Key.backspace><Key.backspace>ICKET<Key.space>HAS<Key.space>BEEN<Key.space>RAISED.
Screenshot: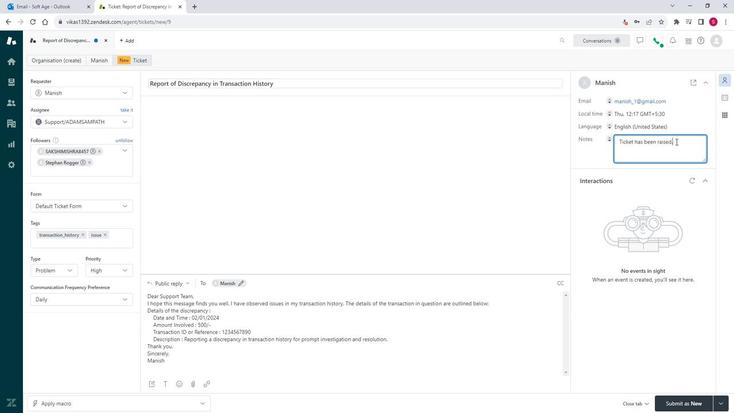 
Action: Mouse moved to (580, 397)
Screenshot: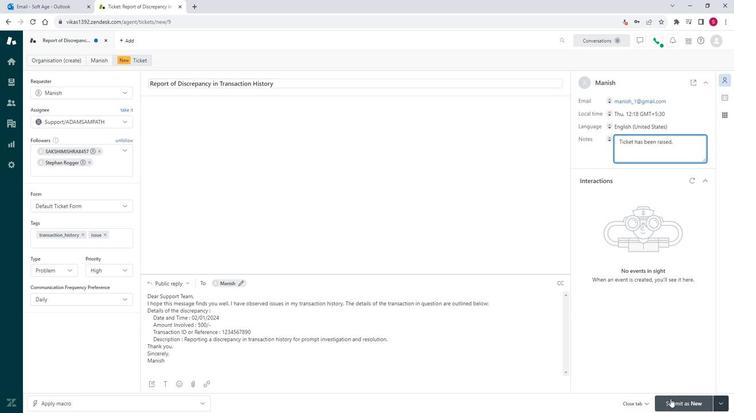 
Action: Mouse pressed left at (580, 397)
Screenshot: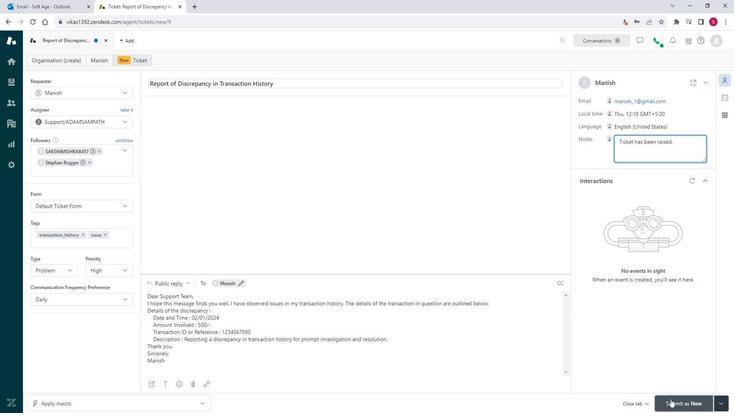 
Action: Mouse moved to (367, 203)
Screenshot: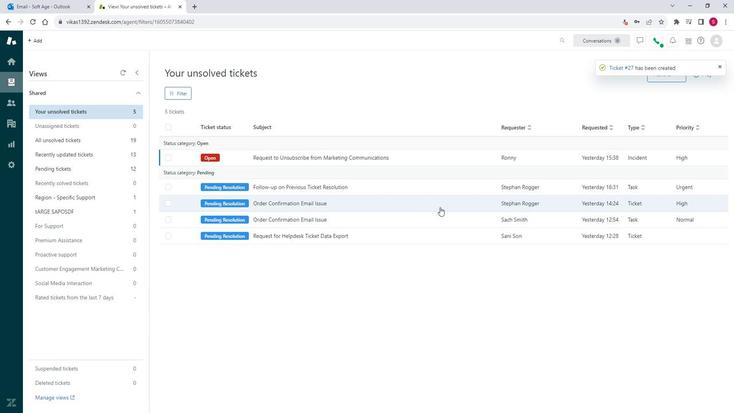 
